 Task: Make in the project WonderTech a sprint 'Mission Control'.
Action: Mouse moved to (910, 161)
Screenshot: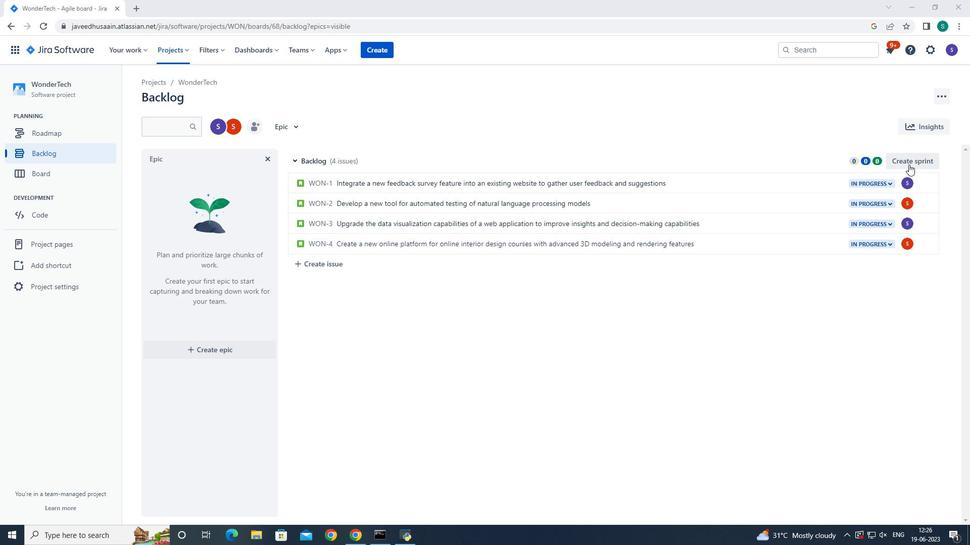 
Action: Mouse pressed left at (910, 161)
Screenshot: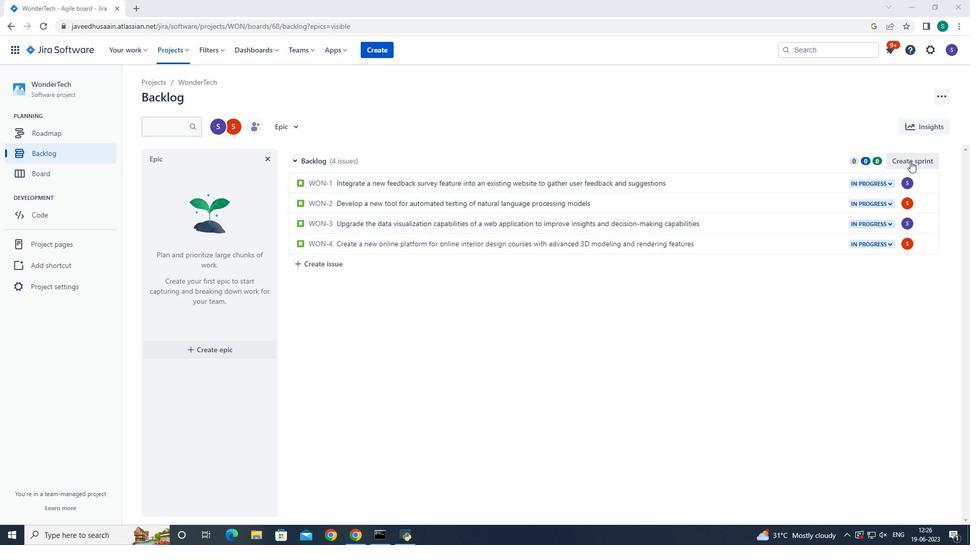 
Action: Mouse moved to (352, 158)
Screenshot: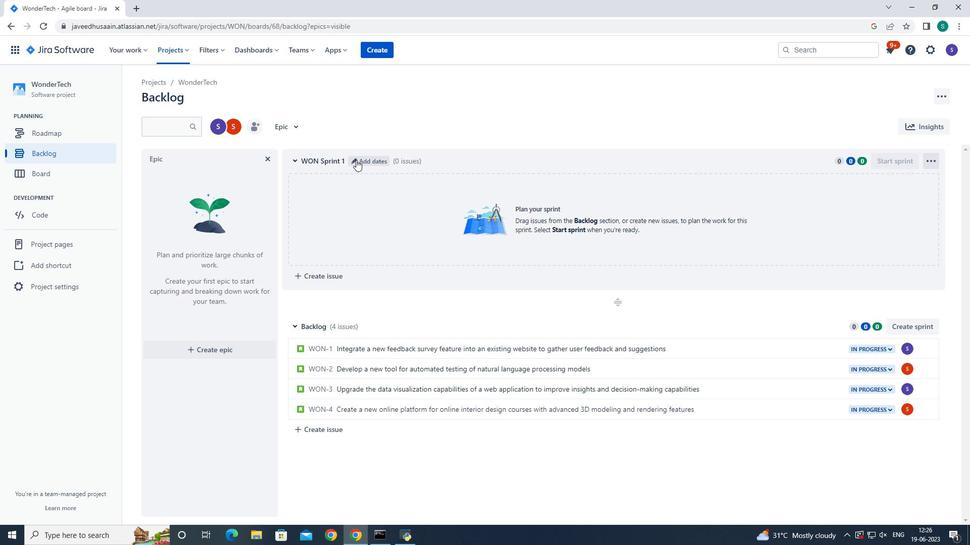 
Action: Mouse pressed left at (352, 158)
Screenshot: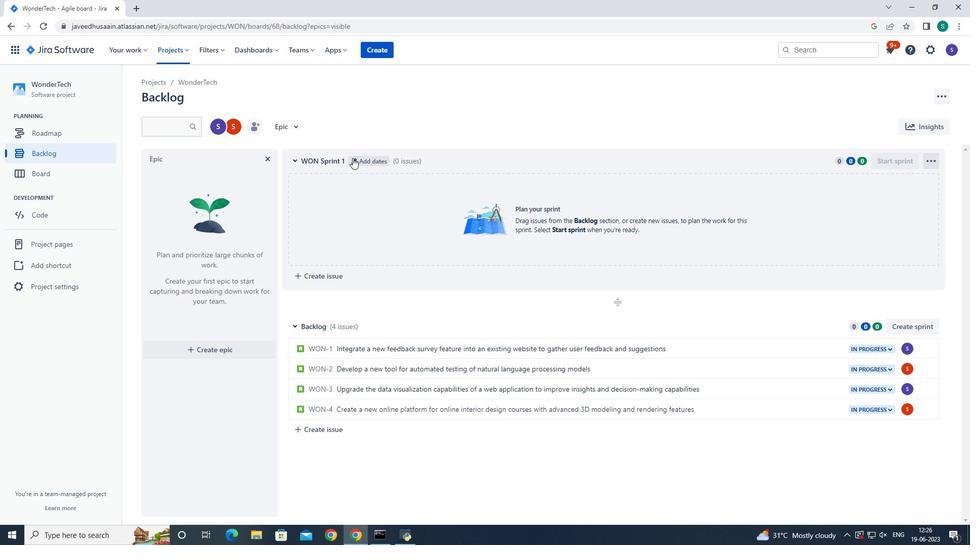 
Action: Mouse moved to (399, 122)
Screenshot: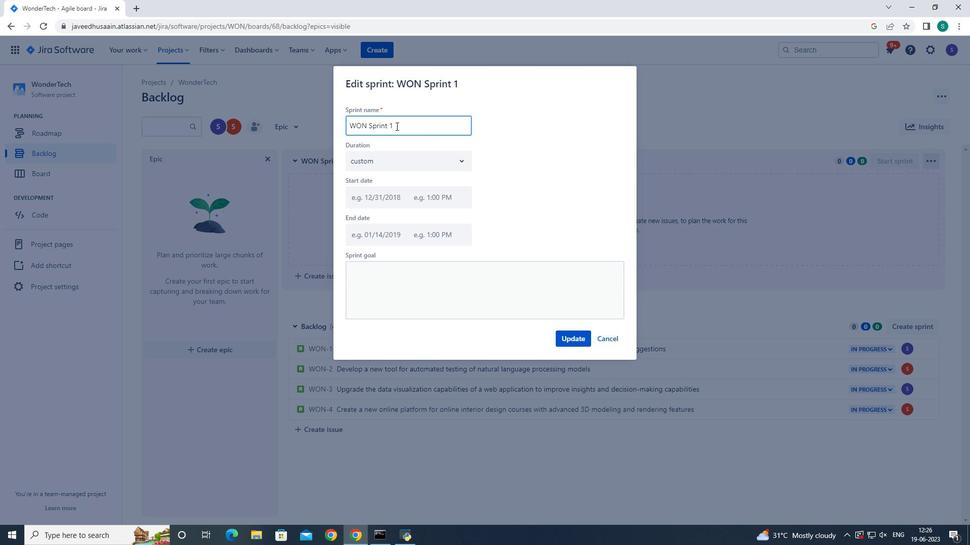 
Action: Mouse pressed left at (399, 122)
Screenshot: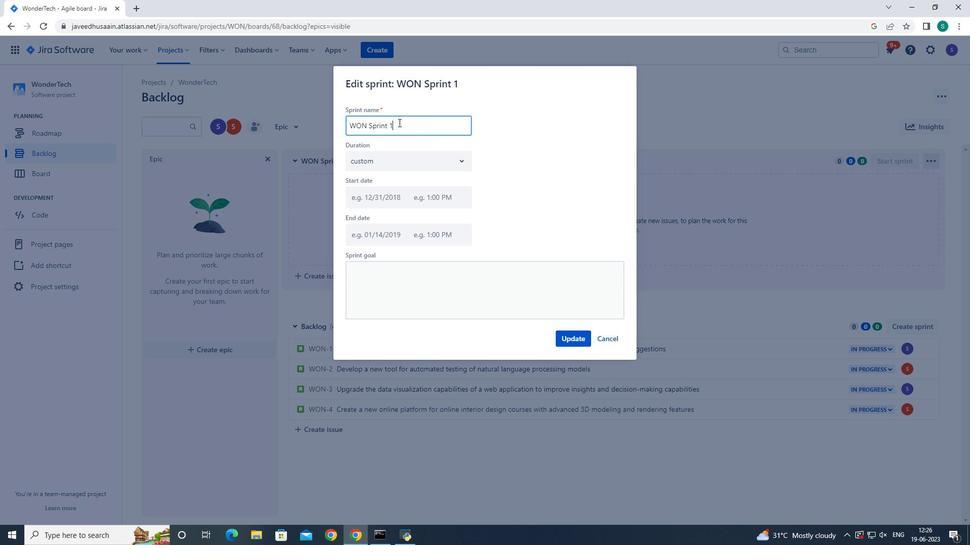 
Action: Key pressed <Key.backspace><Key.backspace><Key.backspace><Key.backspace><Key.backspace><Key.backspace><Key.backspace><Key.backspace><Key.backspace><Key.backspace><Key.backspace><Key.backspace><Key.backspace><Key.backspace><Key.backspace><Key.backspace><Key.backspace><Key.backspace><Key.backspace><Key.backspace><Key.backspace><Key.backspace><Key.shift>Mission<Key.space><Key.shift>Control
Screenshot: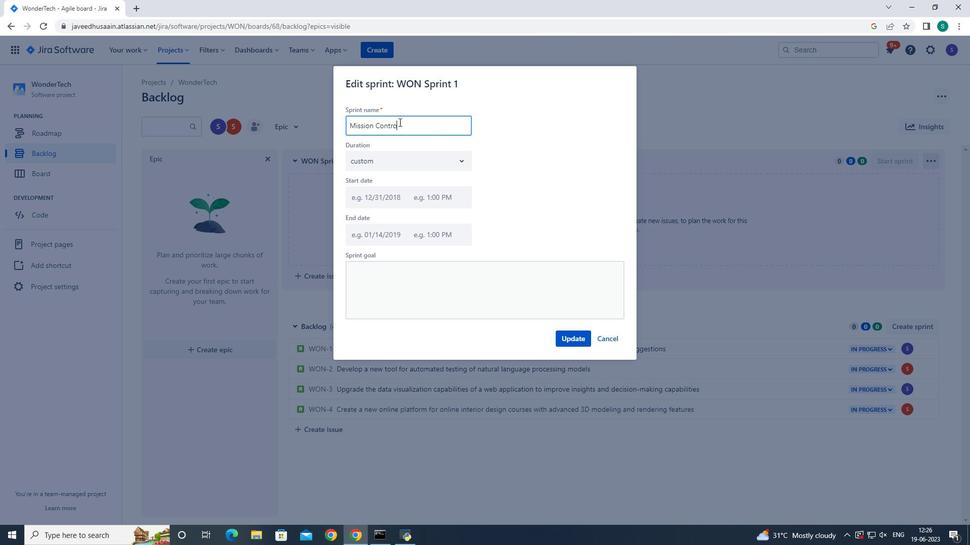 
Action: Mouse moved to (568, 337)
Screenshot: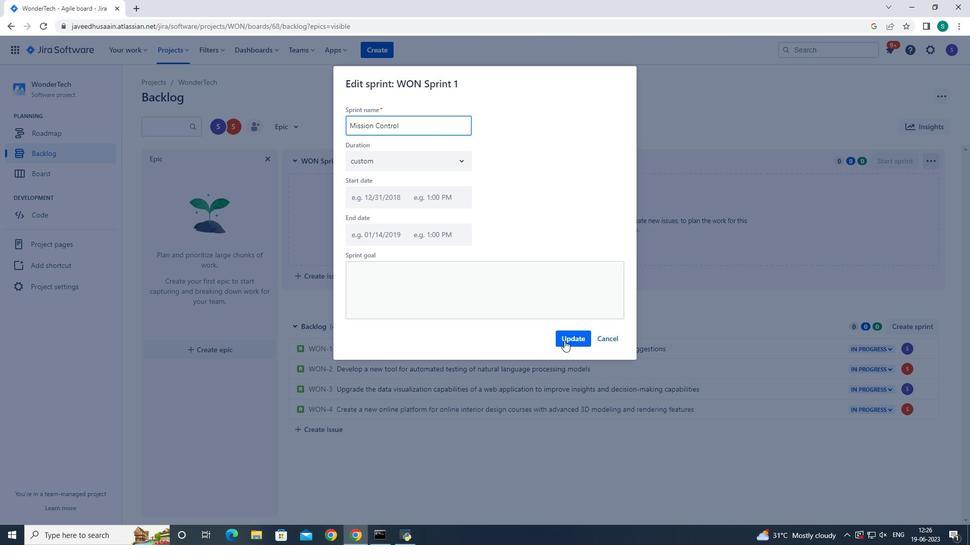 
Action: Mouse pressed left at (568, 337)
Screenshot: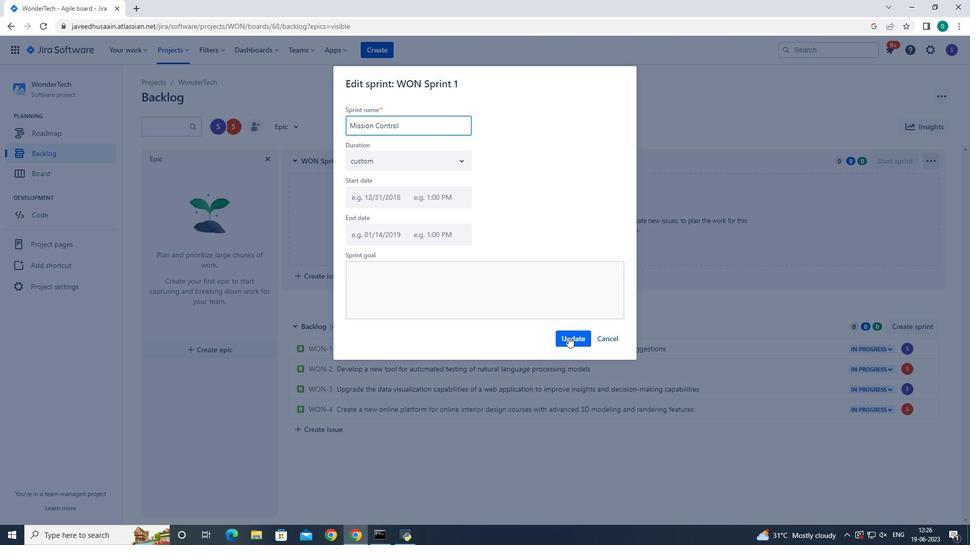 
Action: Mouse moved to (571, 336)
Screenshot: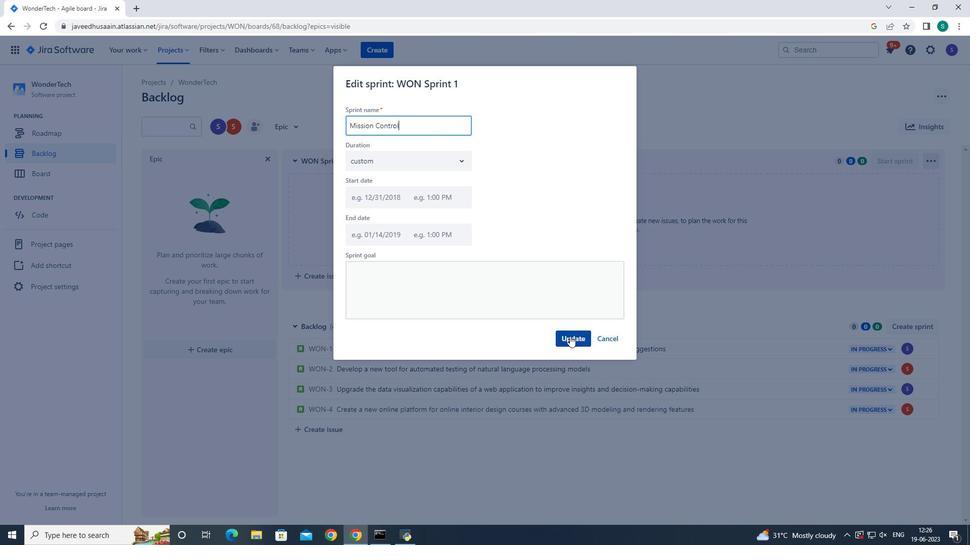 
